Task: Create List Software in Board Social Media Monitoring to Workspace CRM Implementation. Create List Hardware in Board Project Time Tracking to Workspace CRM Implementation. Create List Upgrades in Board Brand Storytelling and Narrative Development to Workspace CRM Implementation
Action: Mouse moved to (108, 50)
Screenshot: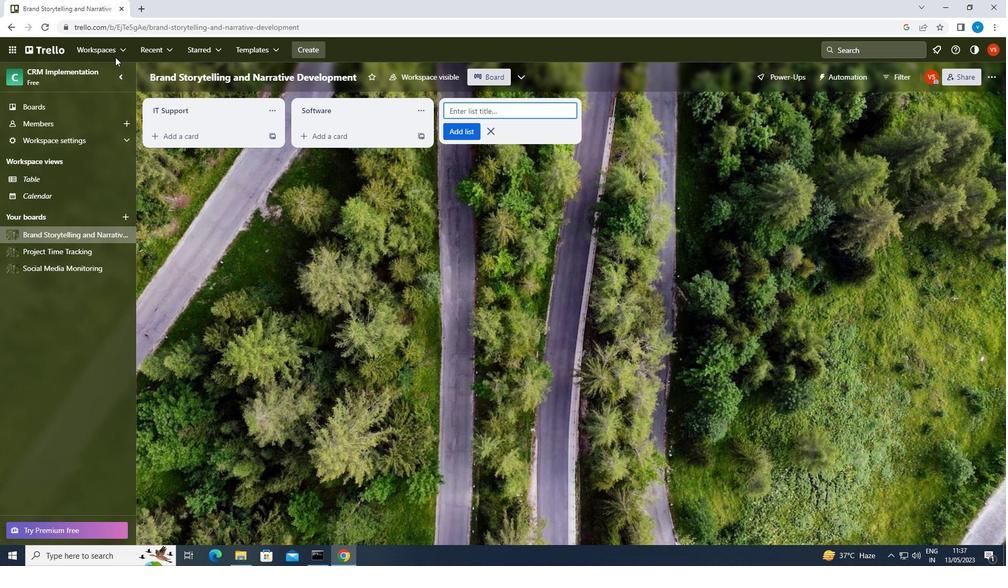 
Action: Mouse pressed left at (108, 50)
Screenshot: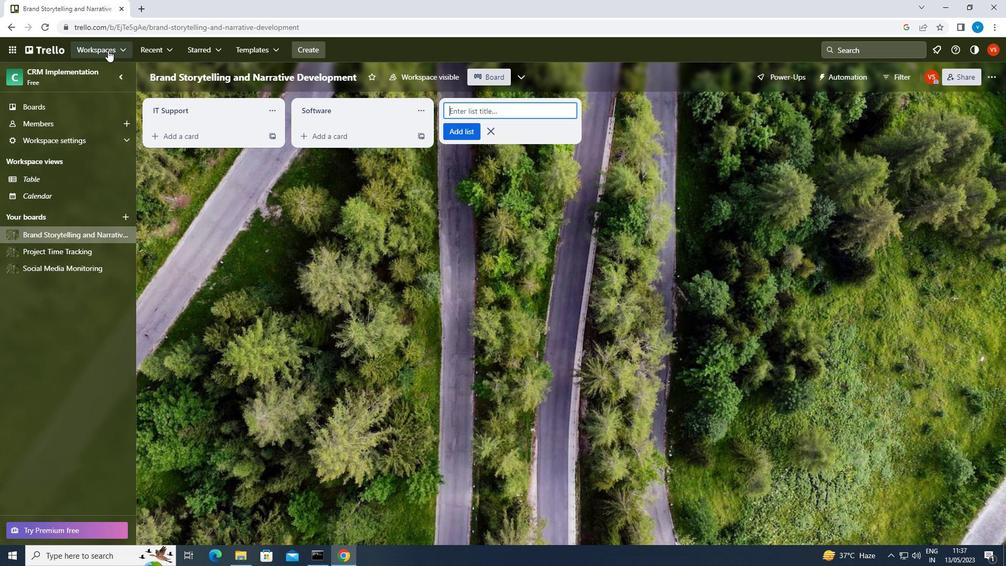 
Action: Mouse moved to (133, 386)
Screenshot: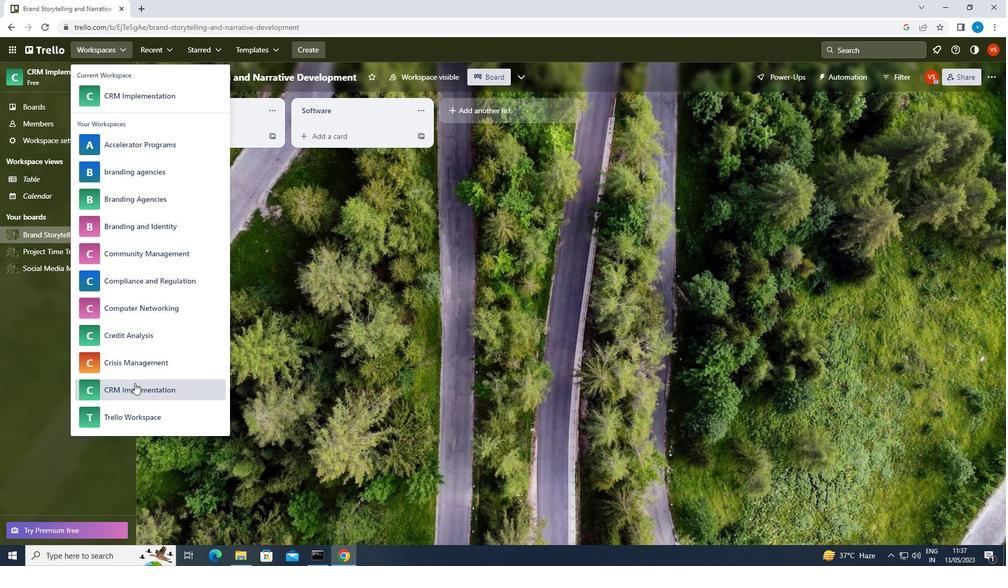
Action: Mouse pressed left at (133, 386)
Screenshot: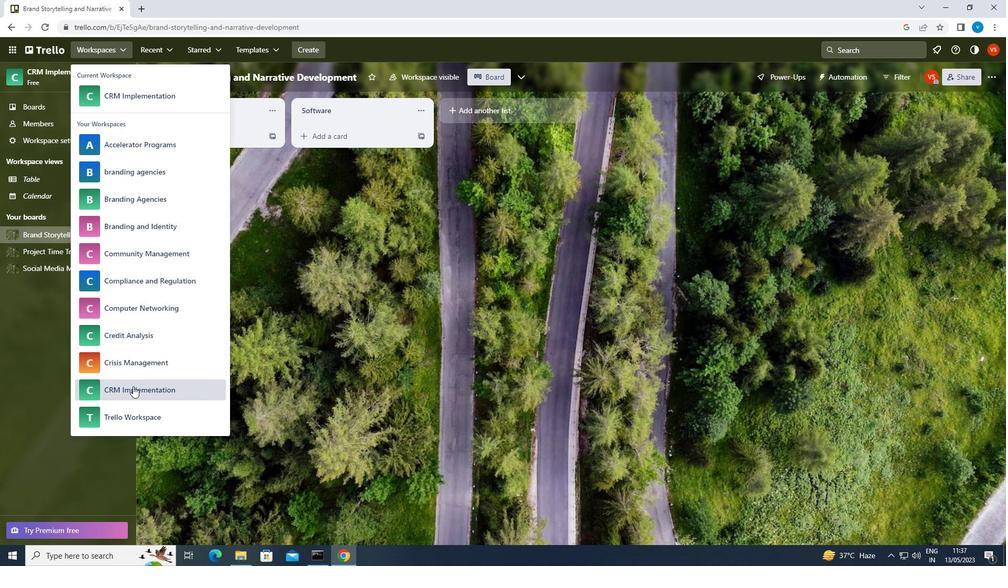 
Action: Mouse moved to (749, 432)
Screenshot: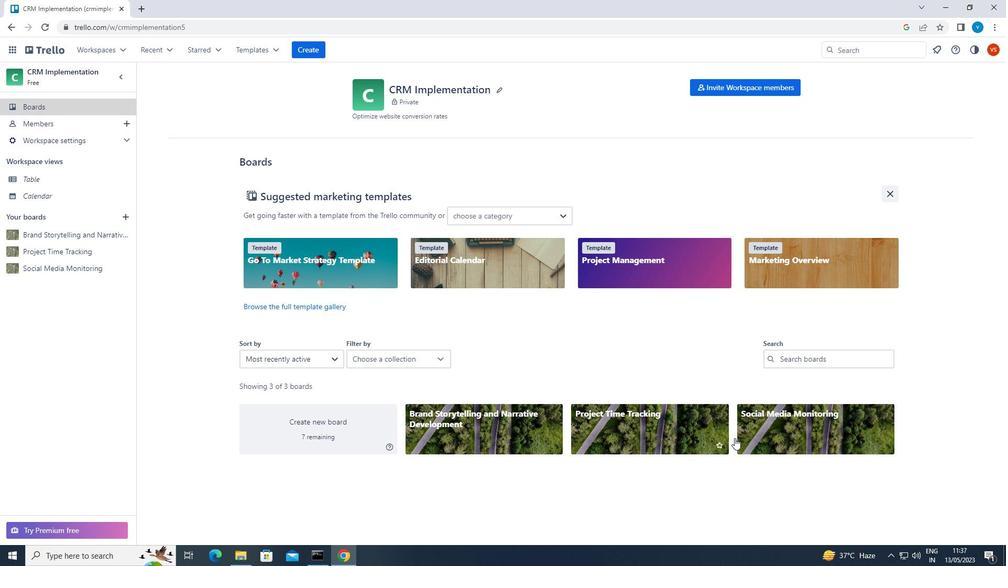 
Action: Mouse pressed left at (749, 432)
Screenshot: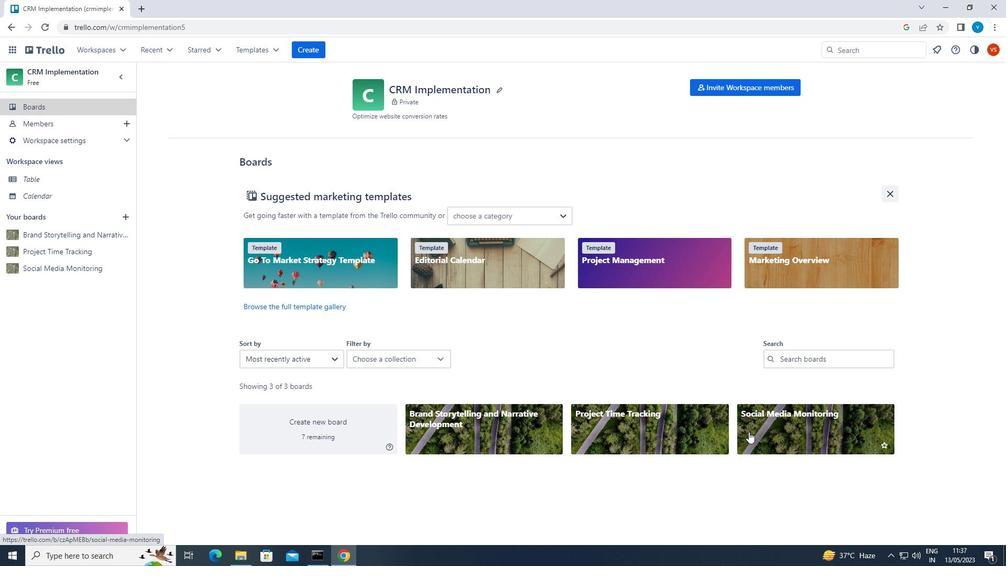 
Action: Mouse moved to (482, 111)
Screenshot: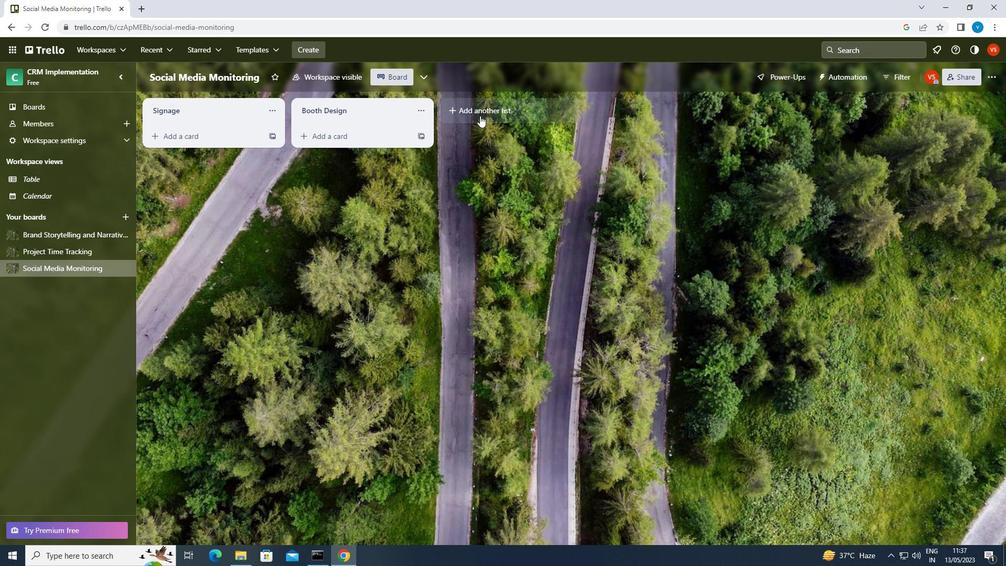 
Action: Mouse pressed left at (482, 111)
Screenshot: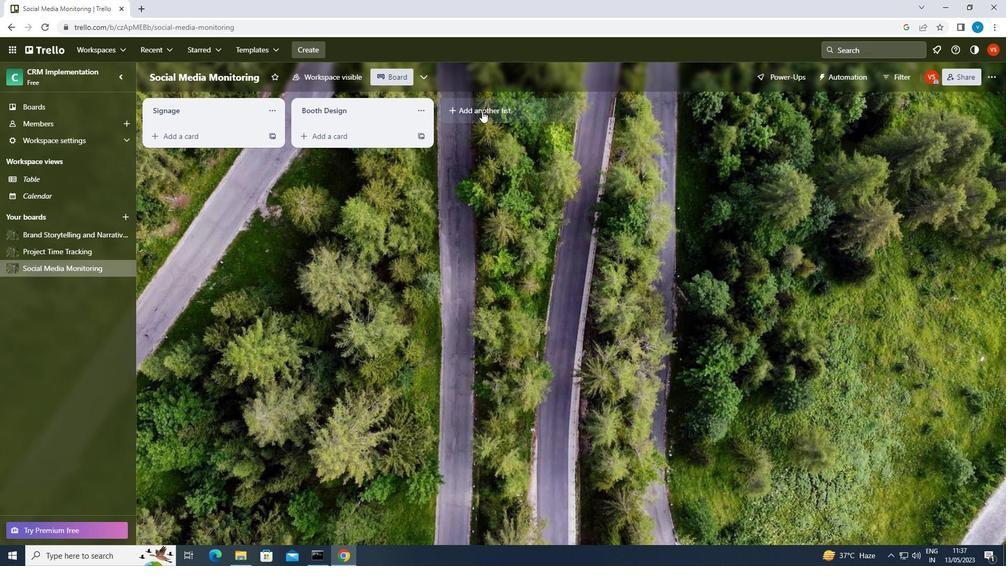 
Action: Key pressed <Key.shift>SOFTWARE<Key.enter>
Screenshot: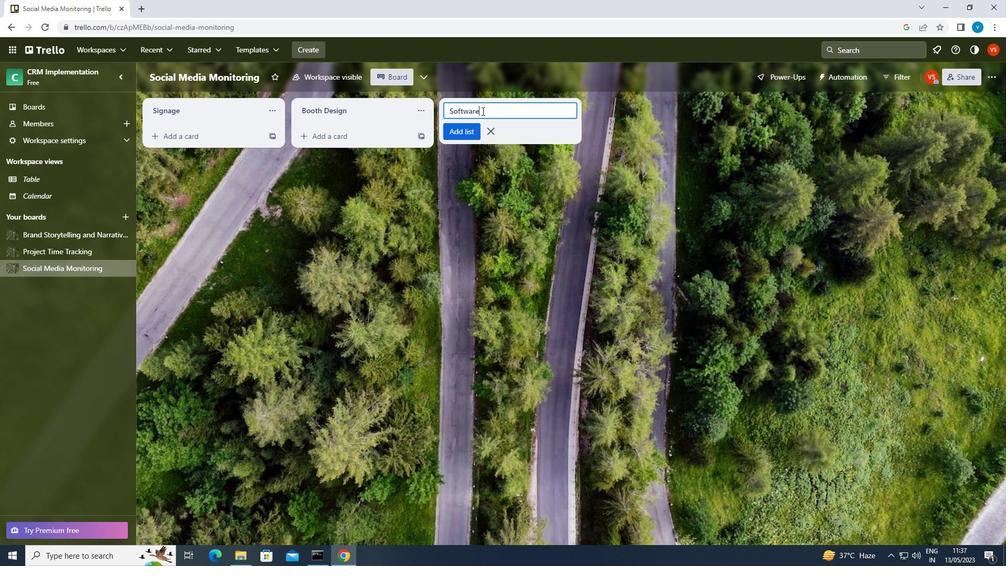 
Action: Mouse moved to (44, 250)
Screenshot: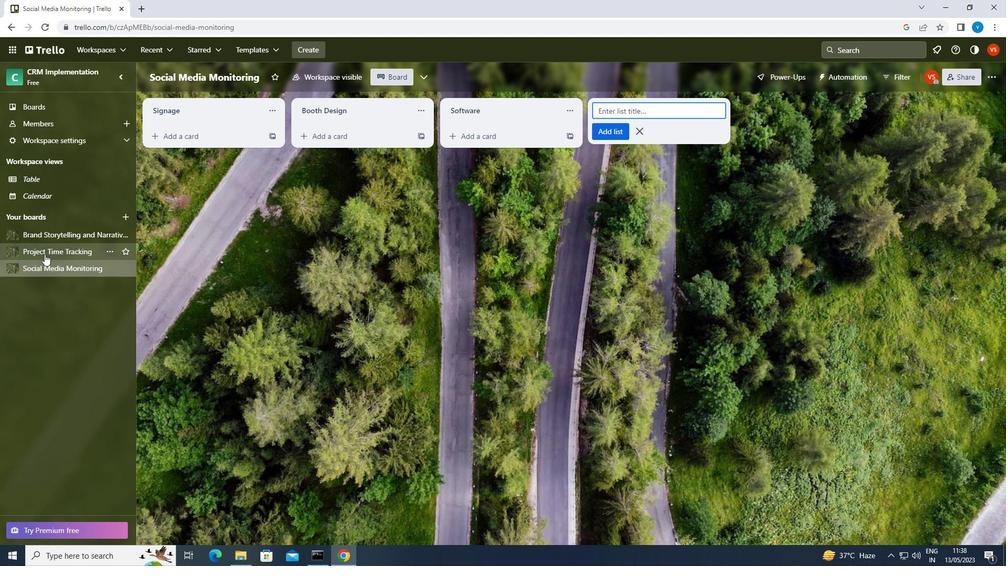 
Action: Mouse pressed left at (44, 250)
Screenshot: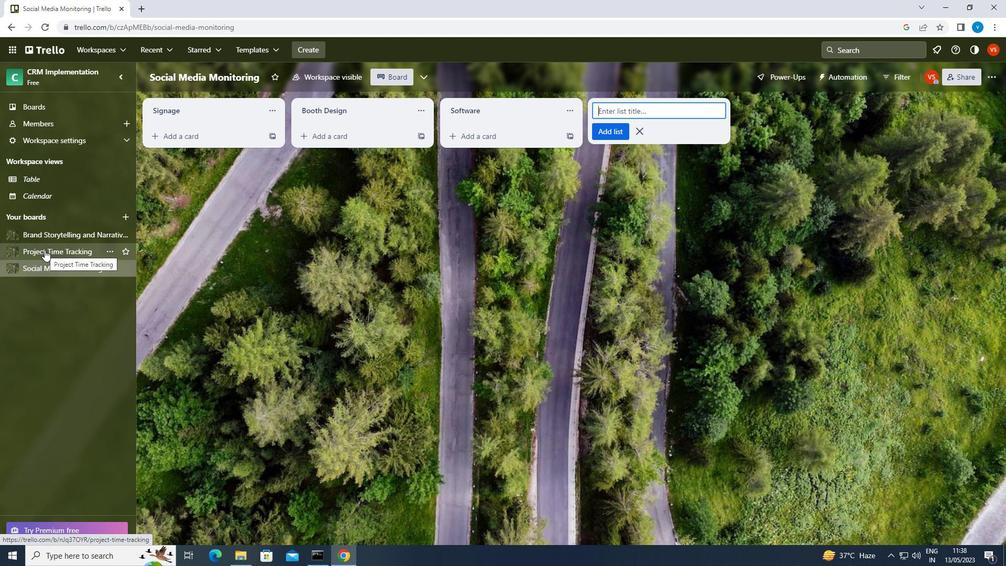 
Action: Mouse moved to (468, 112)
Screenshot: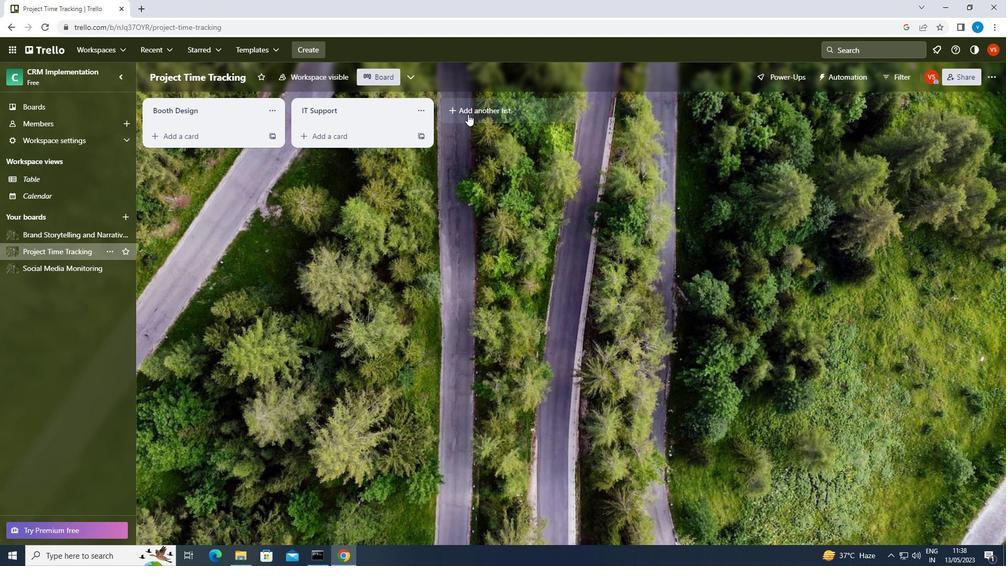 
Action: Mouse pressed left at (468, 112)
Screenshot: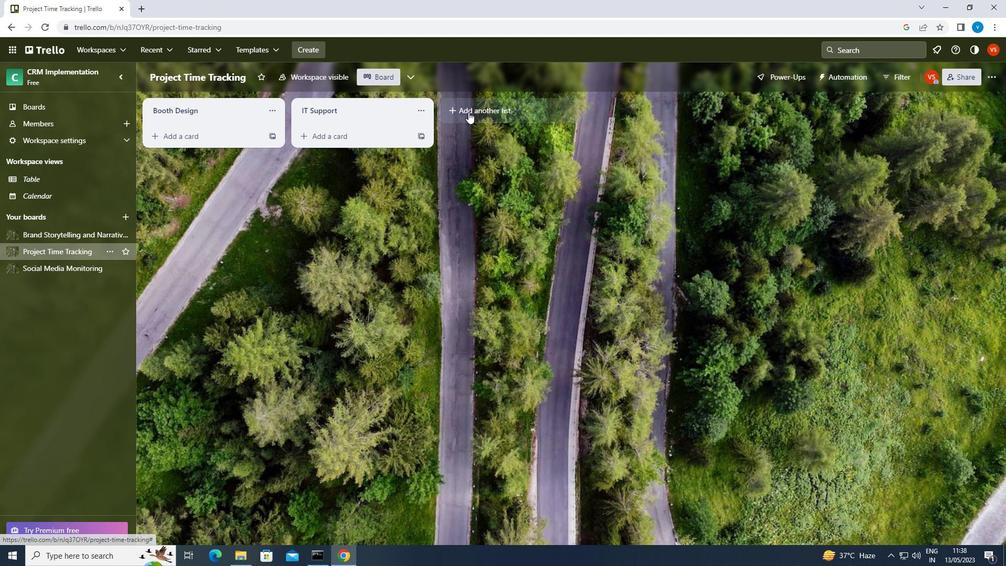 
Action: Key pressed <Key.shift><Key.shift>HARDWARE<Key.enter>
Screenshot: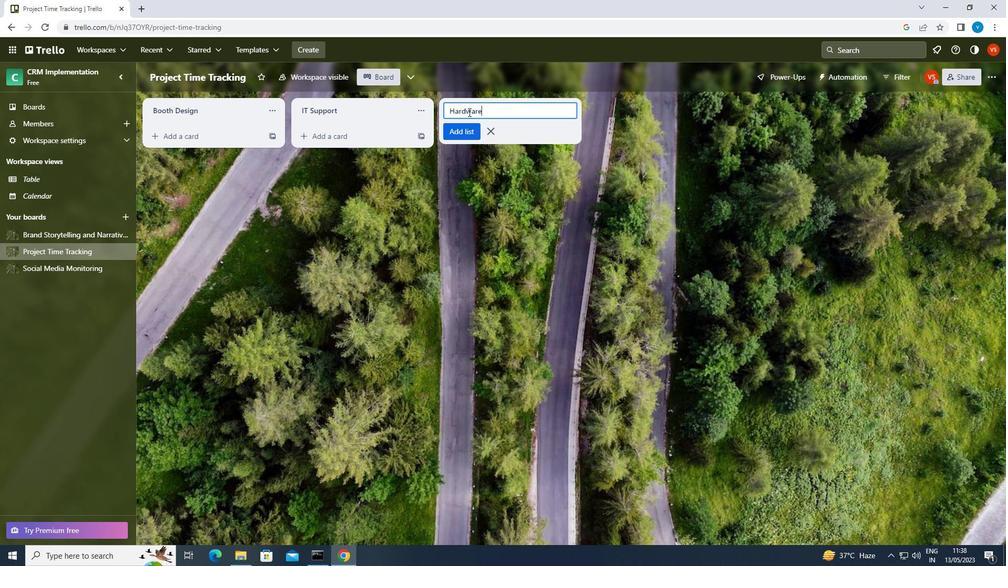 
Action: Mouse moved to (67, 234)
Screenshot: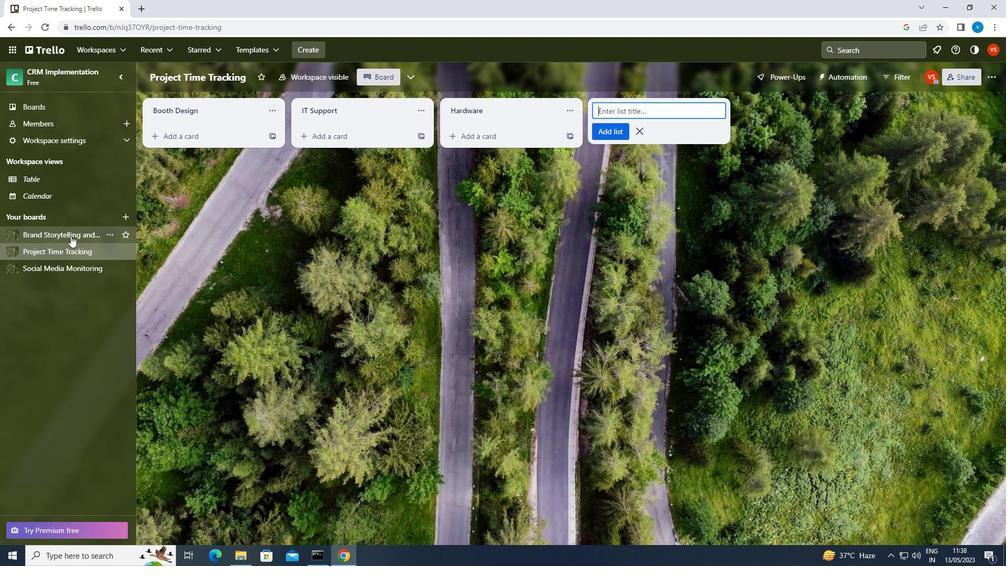 
Action: Mouse pressed left at (67, 234)
Screenshot: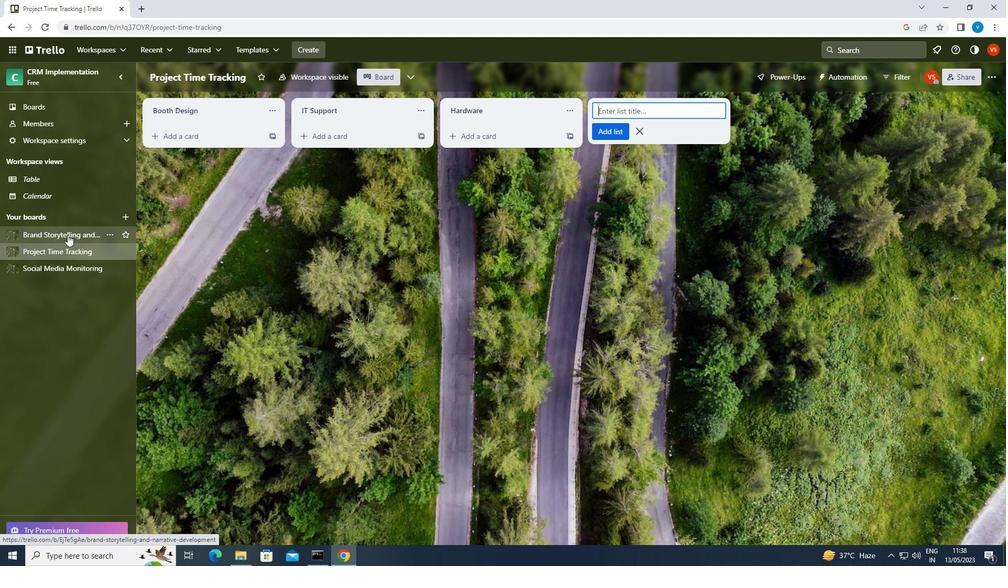 
Action: Mouse moved to (472, 110)
Screenshot: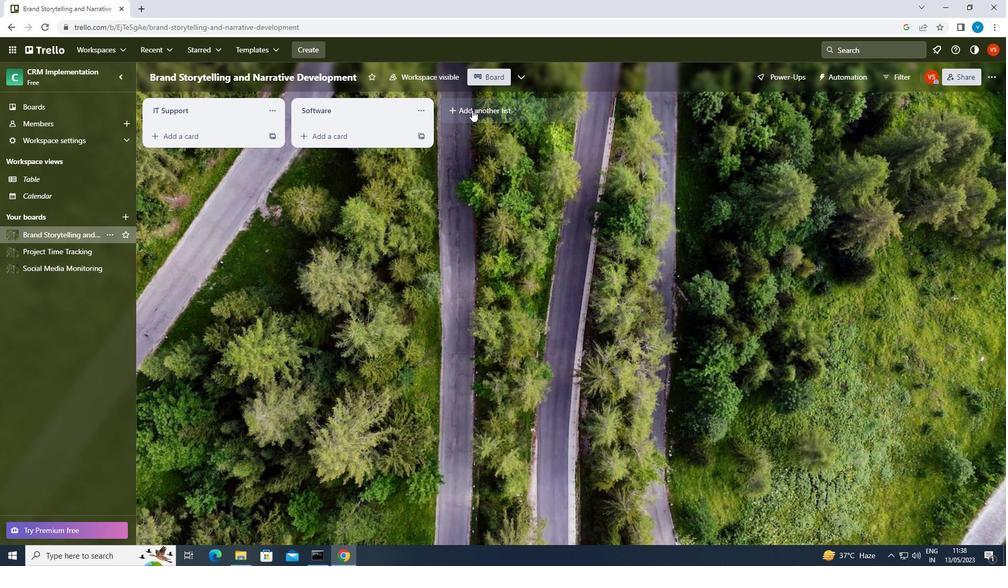 
Action: Mouse pressed left at (472, 110)
Screenshot: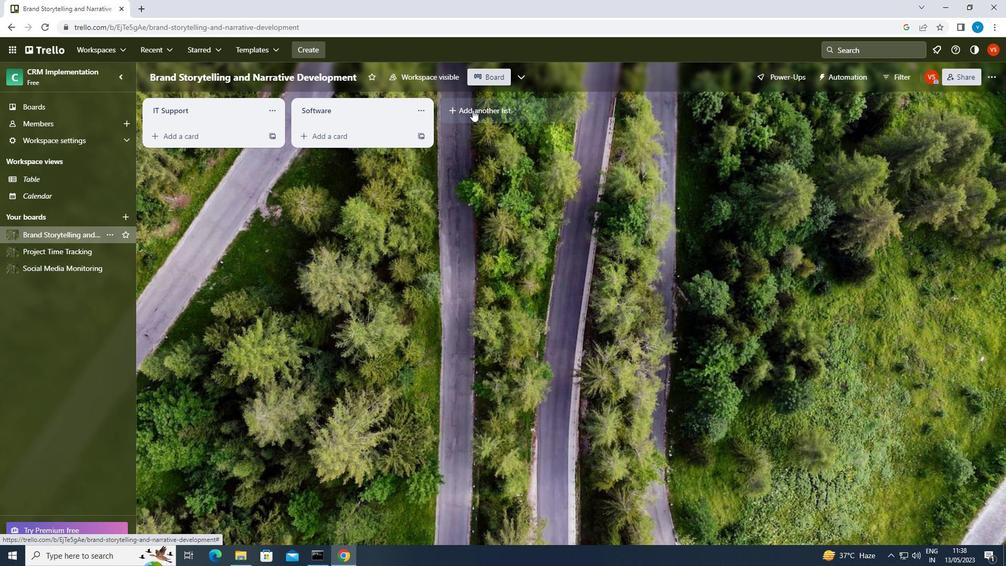 
Action: Key pressed <Key.shift><Key.shift>UPGRADES<Key.enter>
Screenshot: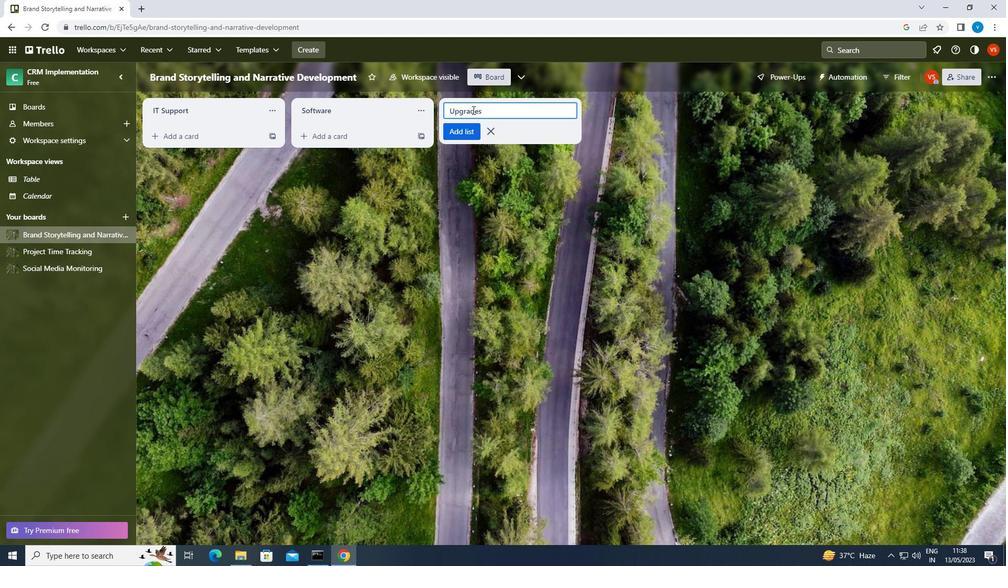 
